 Task: Create a due date automation trigger when advanced on, 2 hours after a card is due add checklist with all checklists complete.
Action: Mouse moved to (1366, 109)
Screenshot: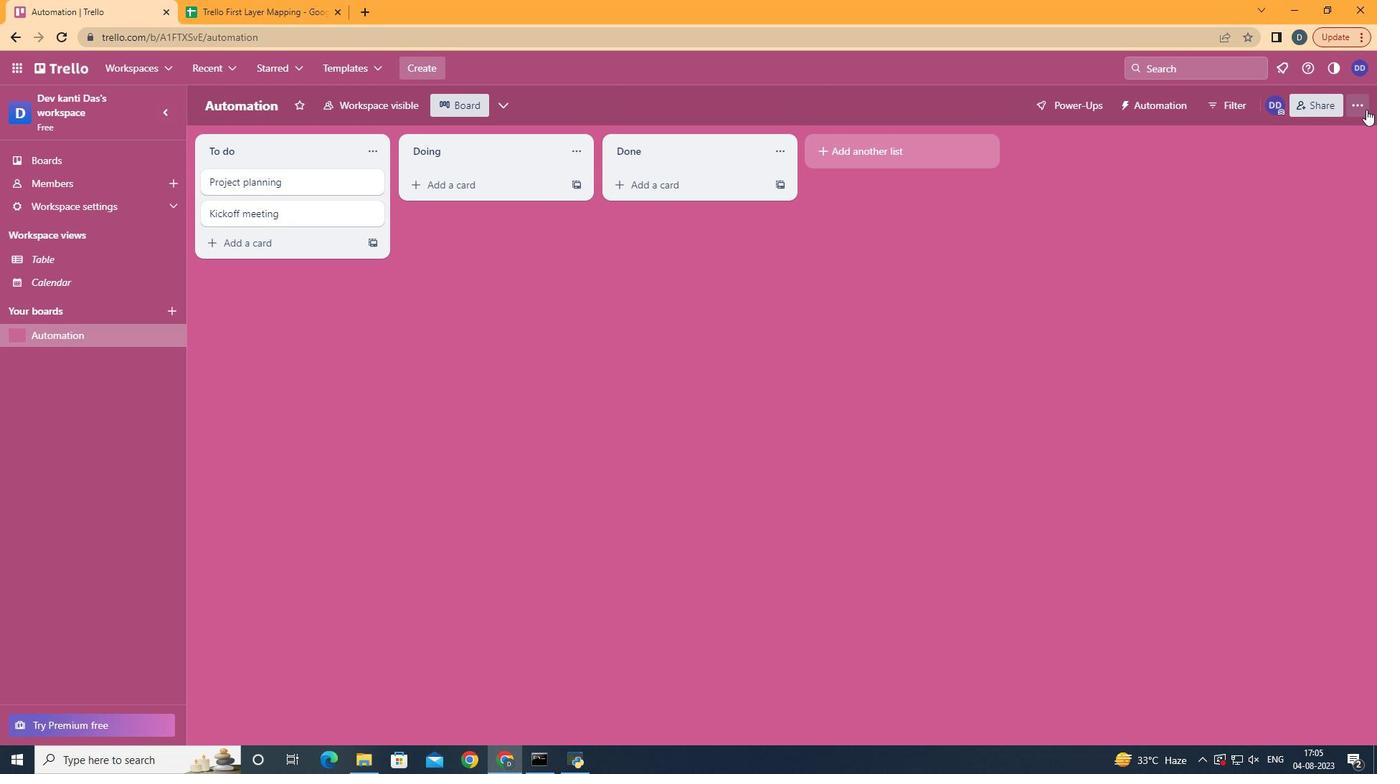 
Action: Mouse pressed left at (1366, 109)
Screenshot: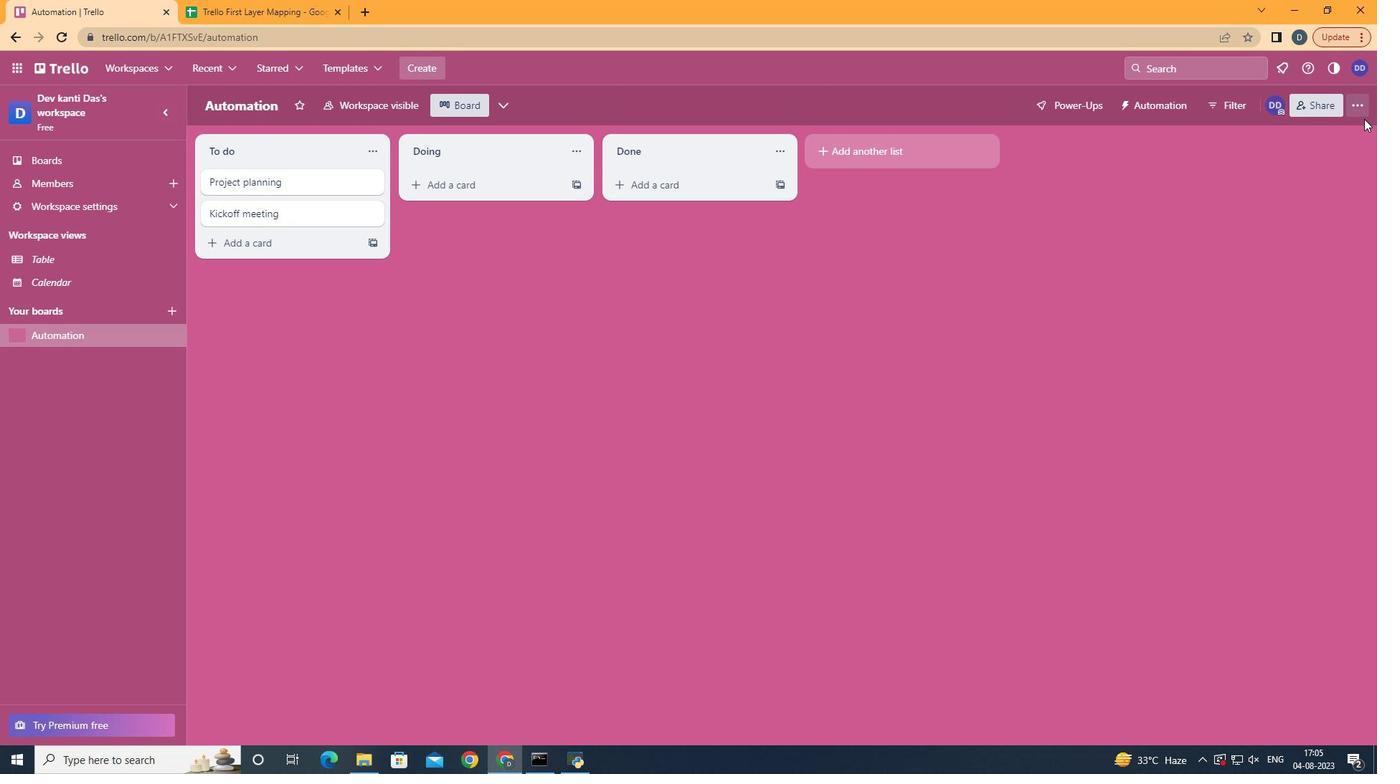 
Action: Mouse moved to (1244, 319)
Screenshot: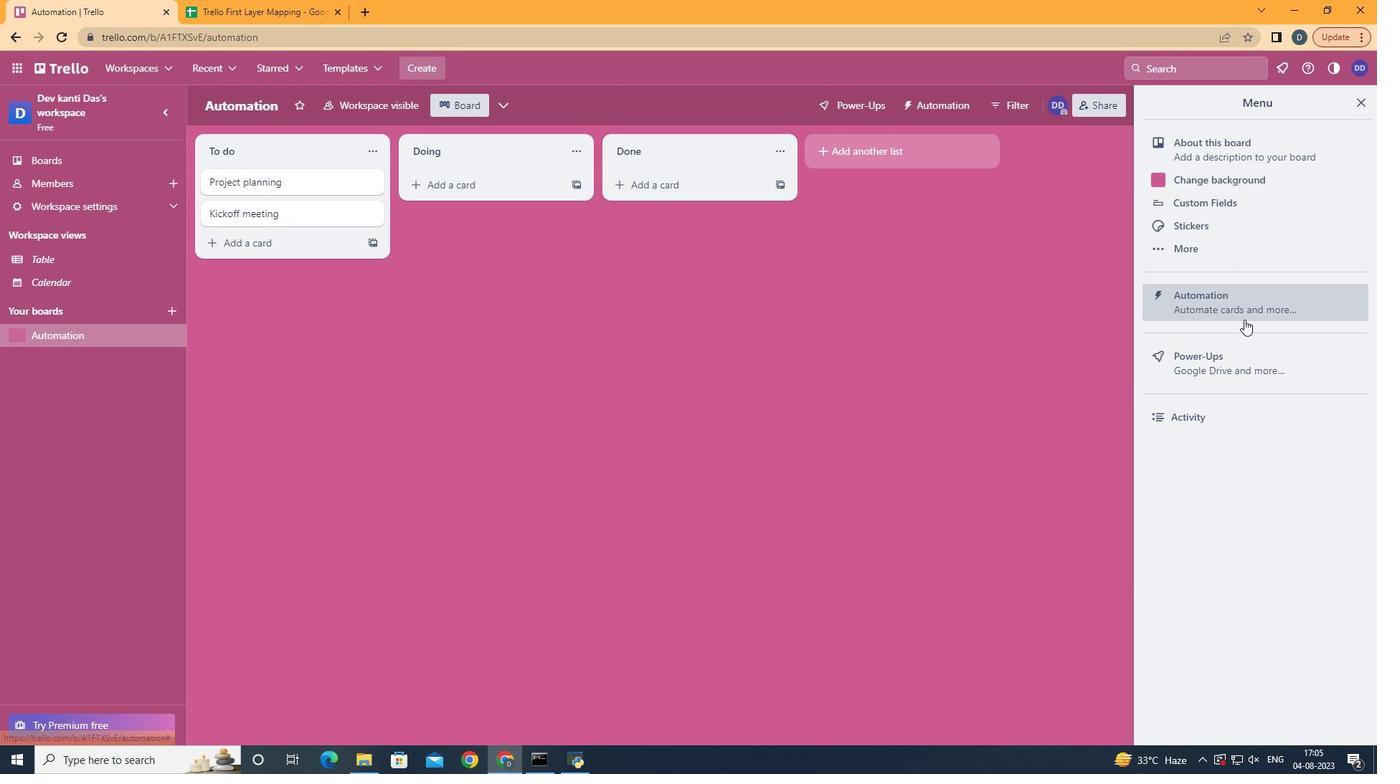 
Action: Mouse pressed left at (1244, 319)
Screenshot: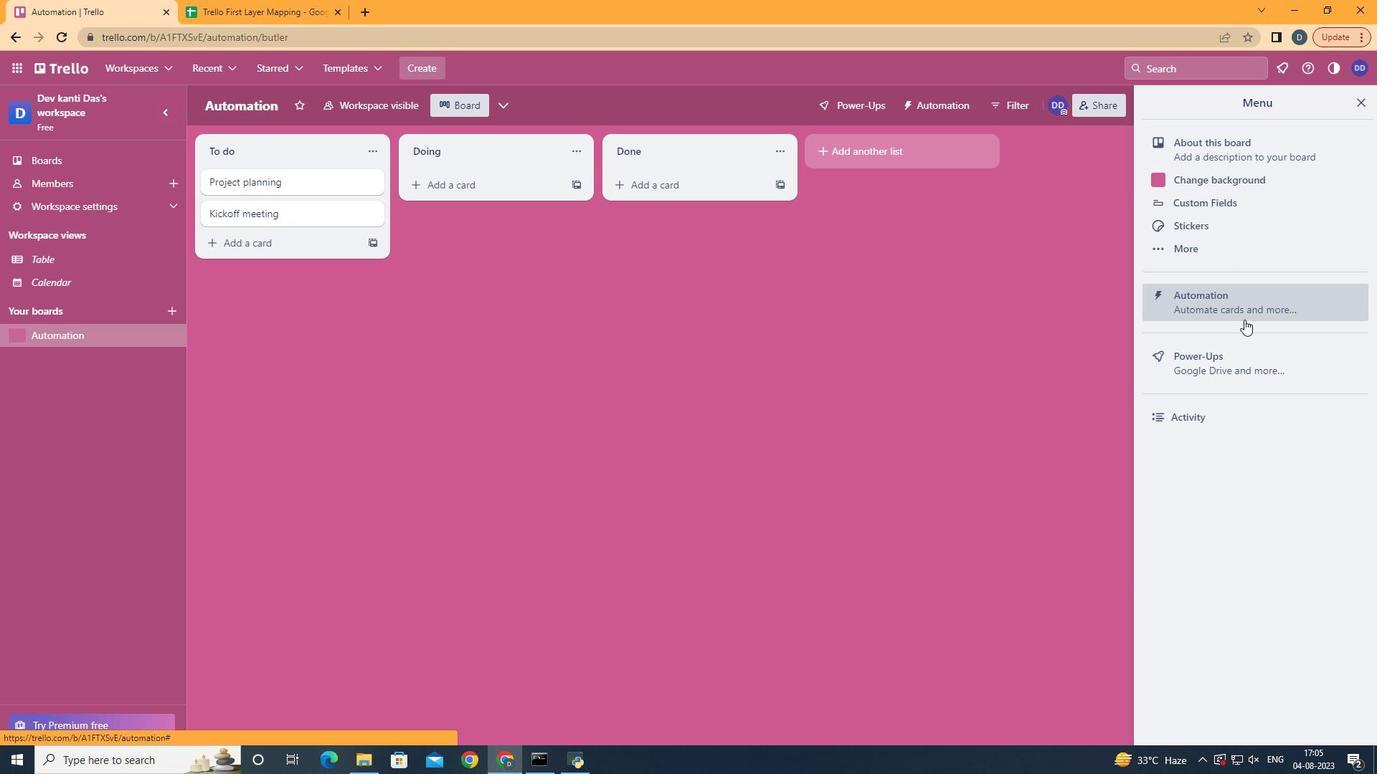 
Action: Mouse moved to (237, 283)
Screenshot: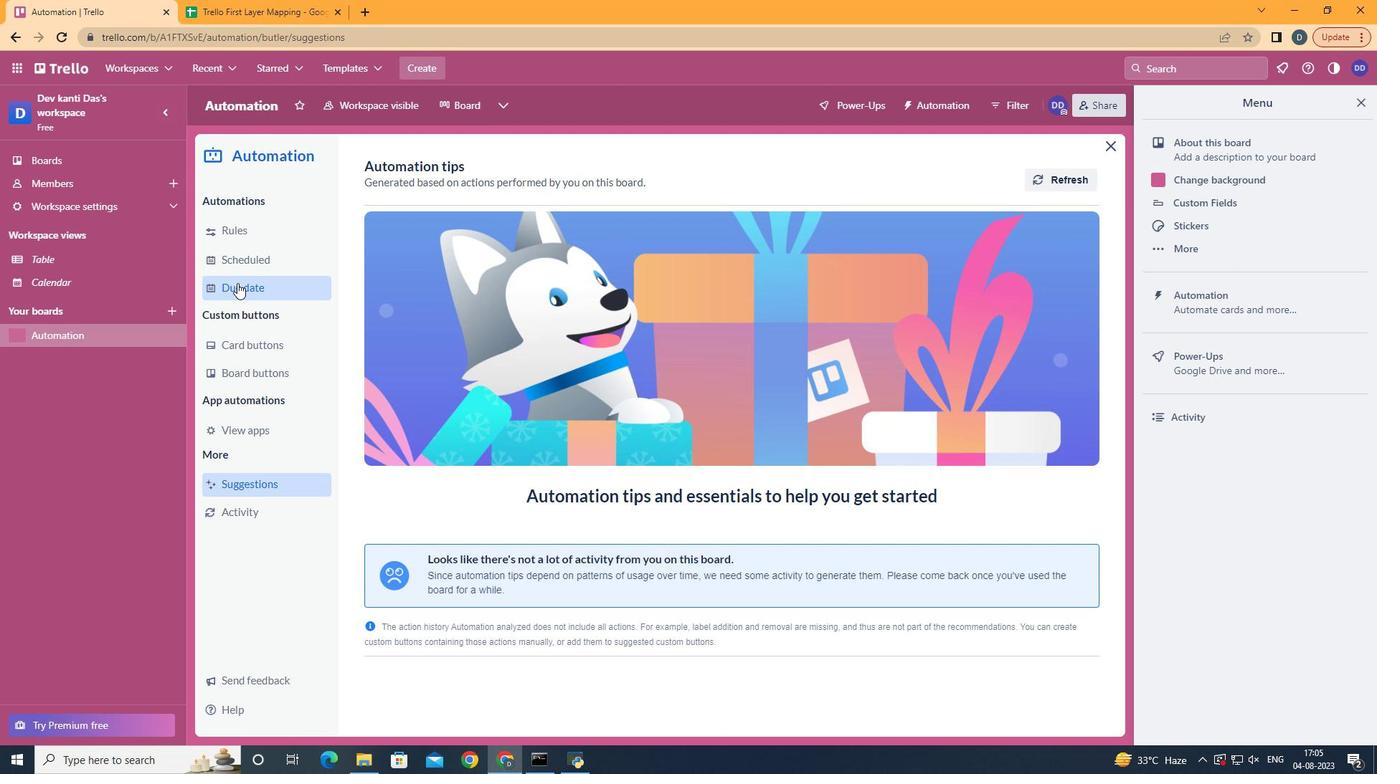 
Action: Mouse pressed left at (237, 283)
Screenshot: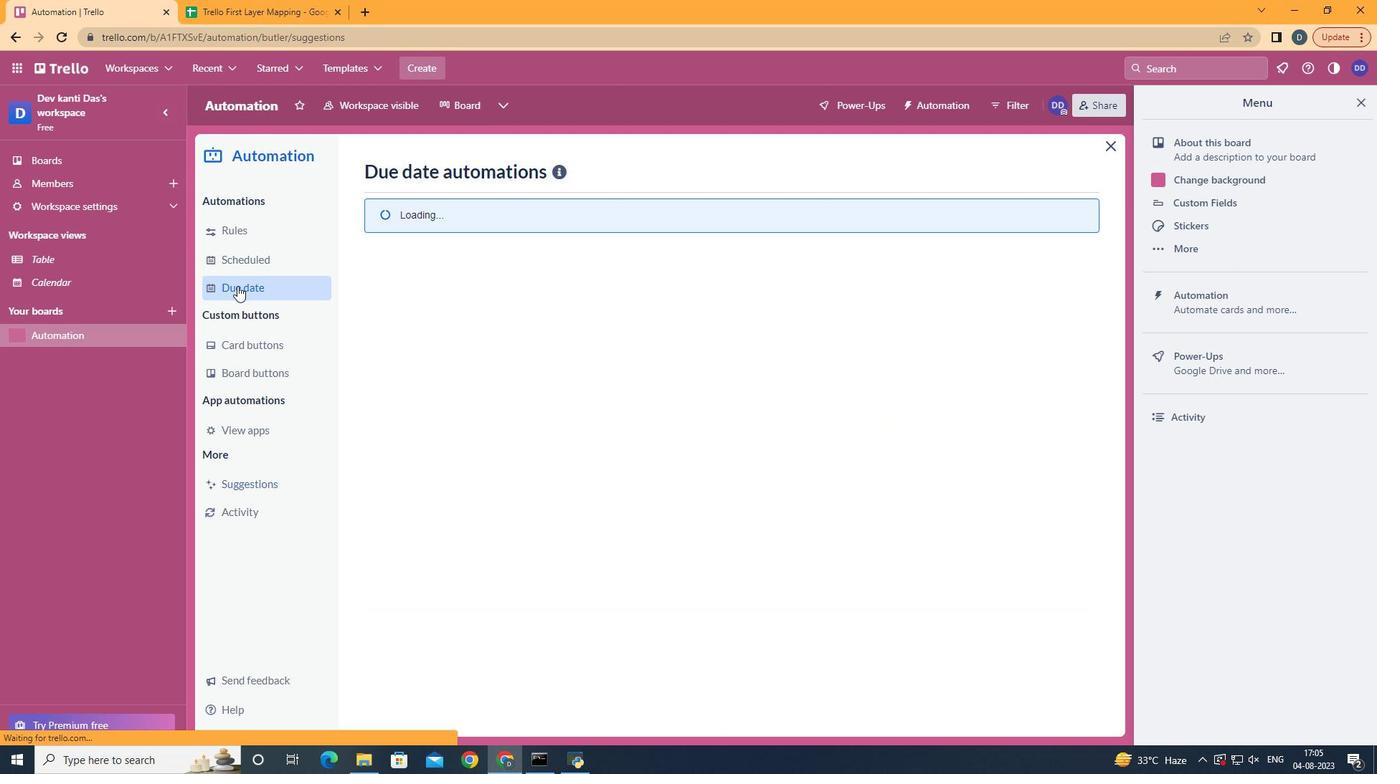 
Action: Mouse moved to (1003, 179)
Screenshot: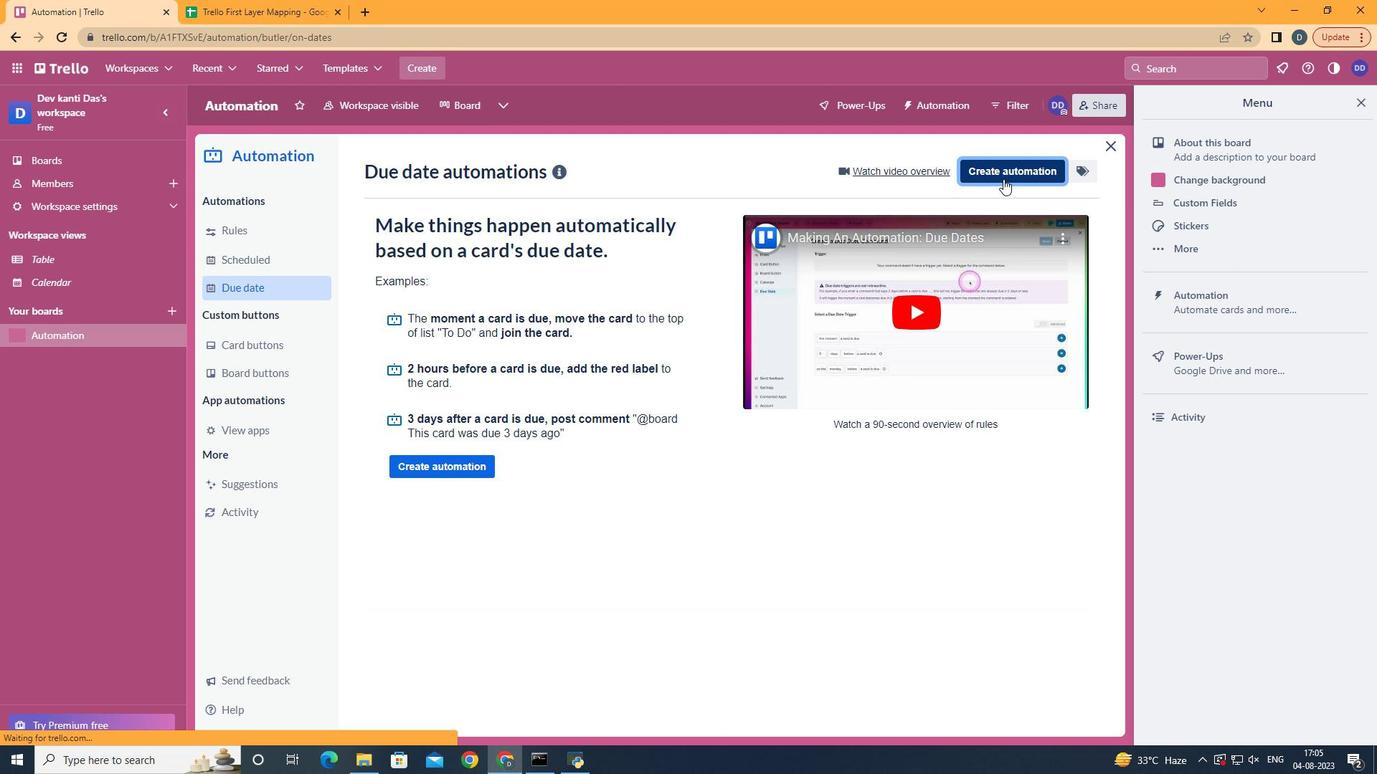
Action: Mouse pressed left at (1003, 179)
Screenshot: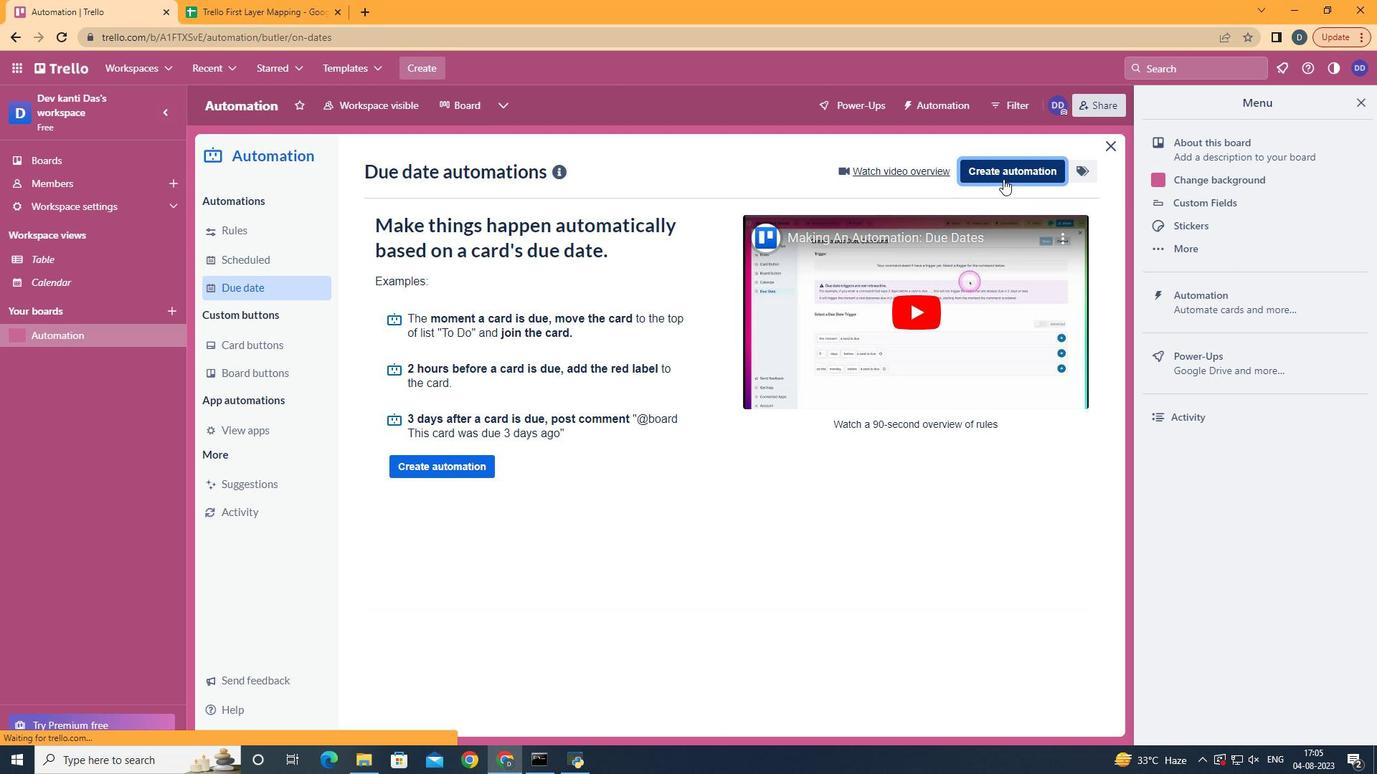 
Action: Mouse moved to (797, 305)
Screenshot: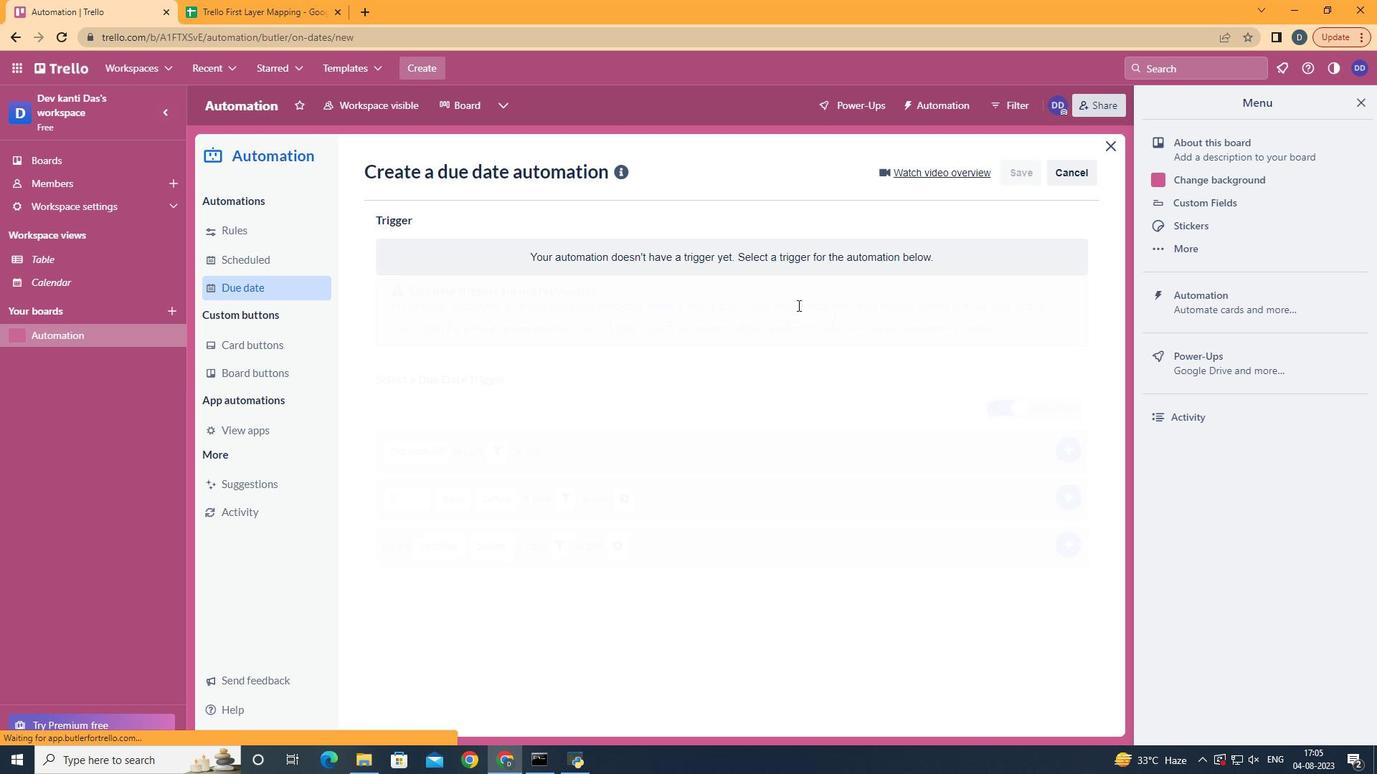 
Action: Mouse pressed left at (797, 305)
Screenshot: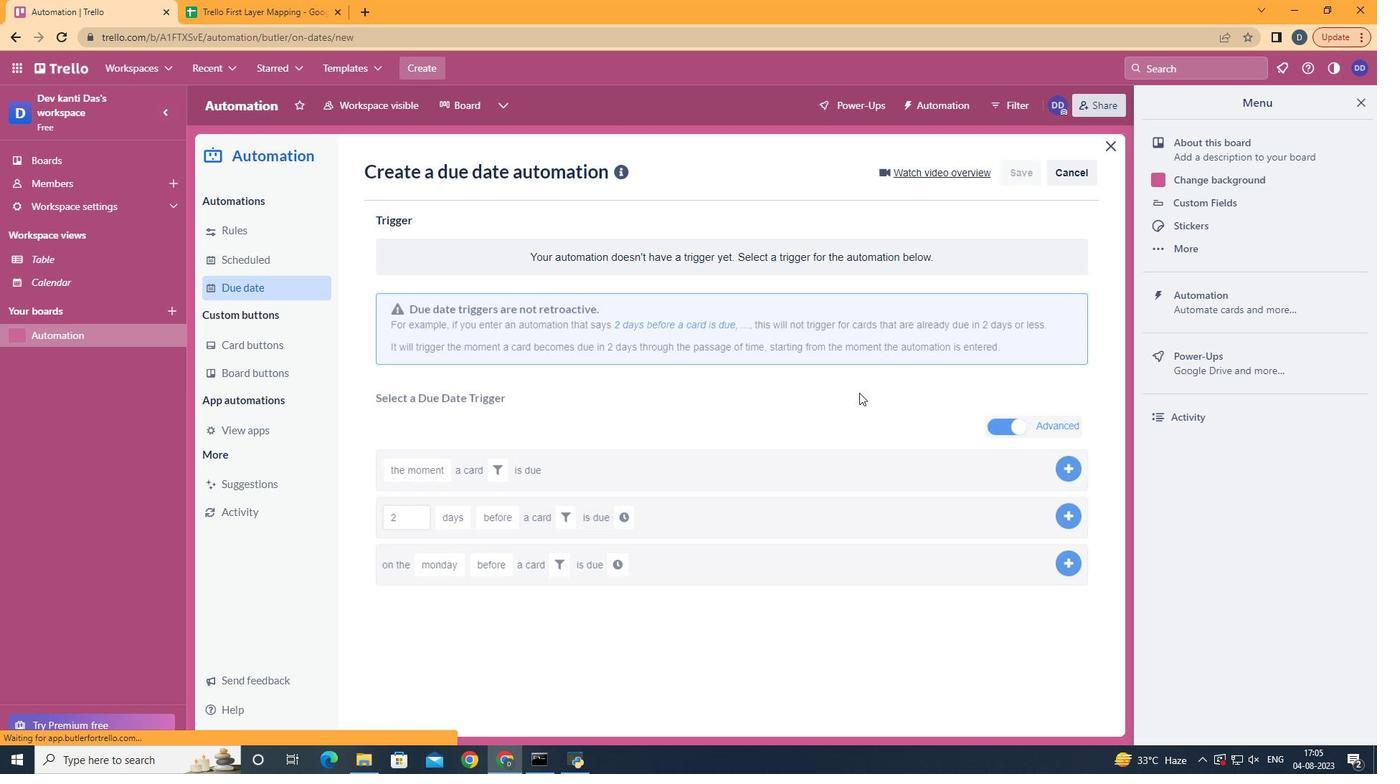 
Action: Mouse moved to (462, 612)
Screenshot: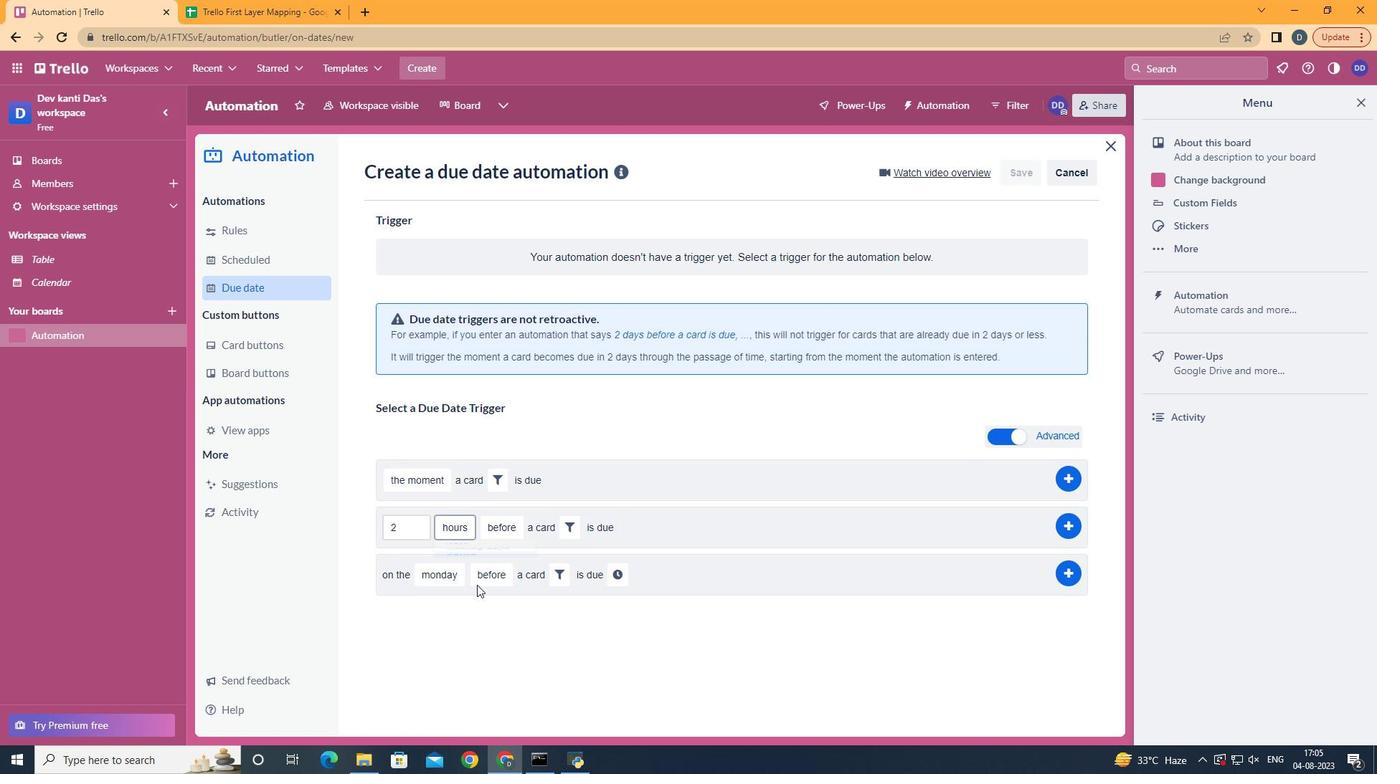
Action: Mouse pressed left at (462, 612)
Screenshot: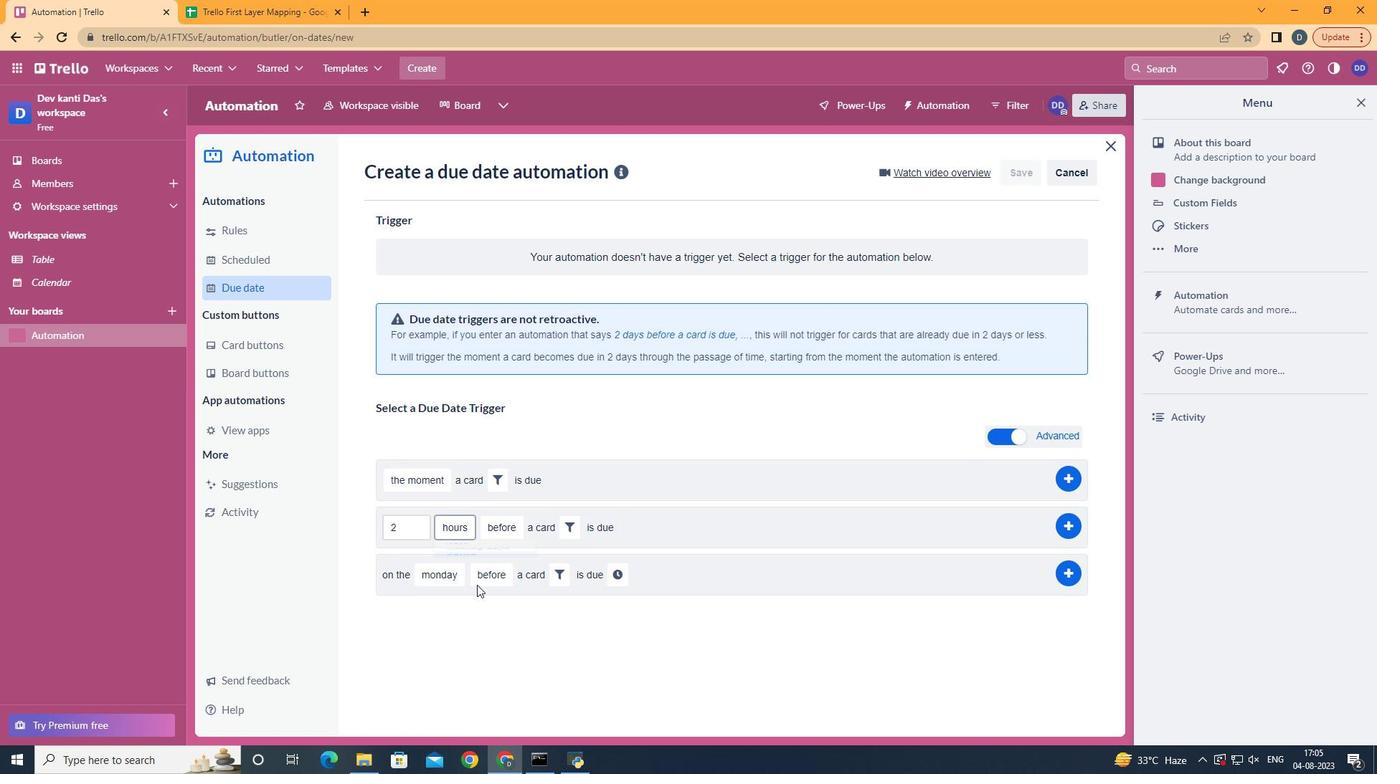 
Action: Mouse moved to (502, 578)
Screenshot: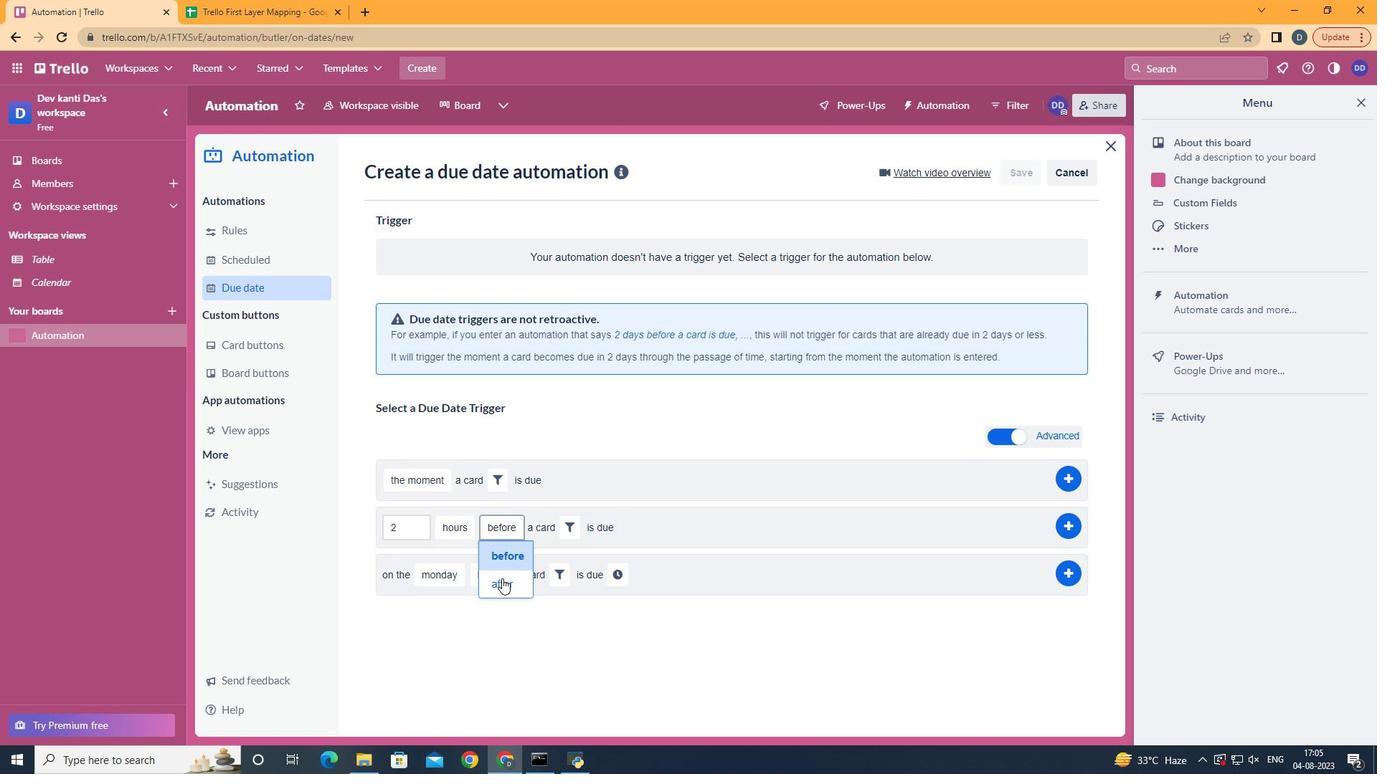 
Action: Mouse pressed left at (502, 578)
Screenshot: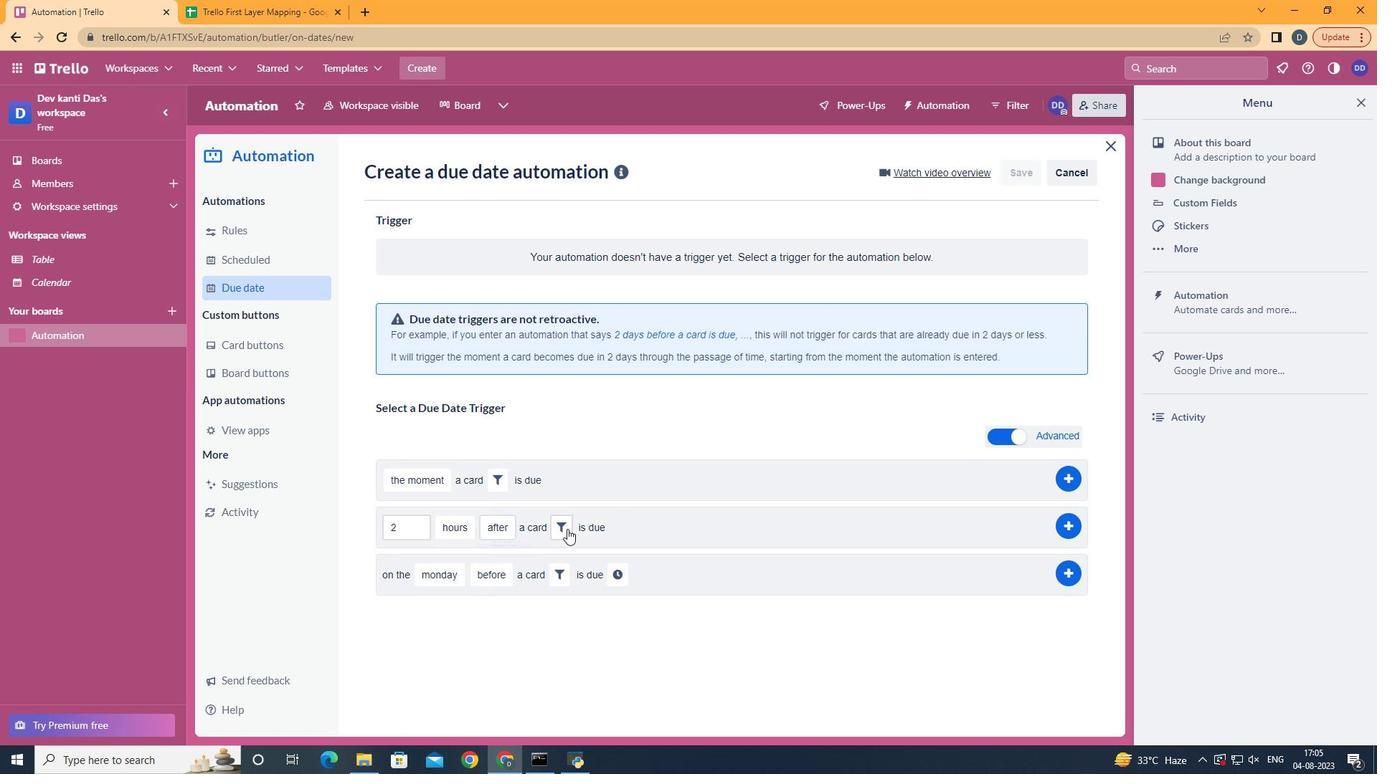 
Action: Mouse moved to (568, 528)
Screenshot: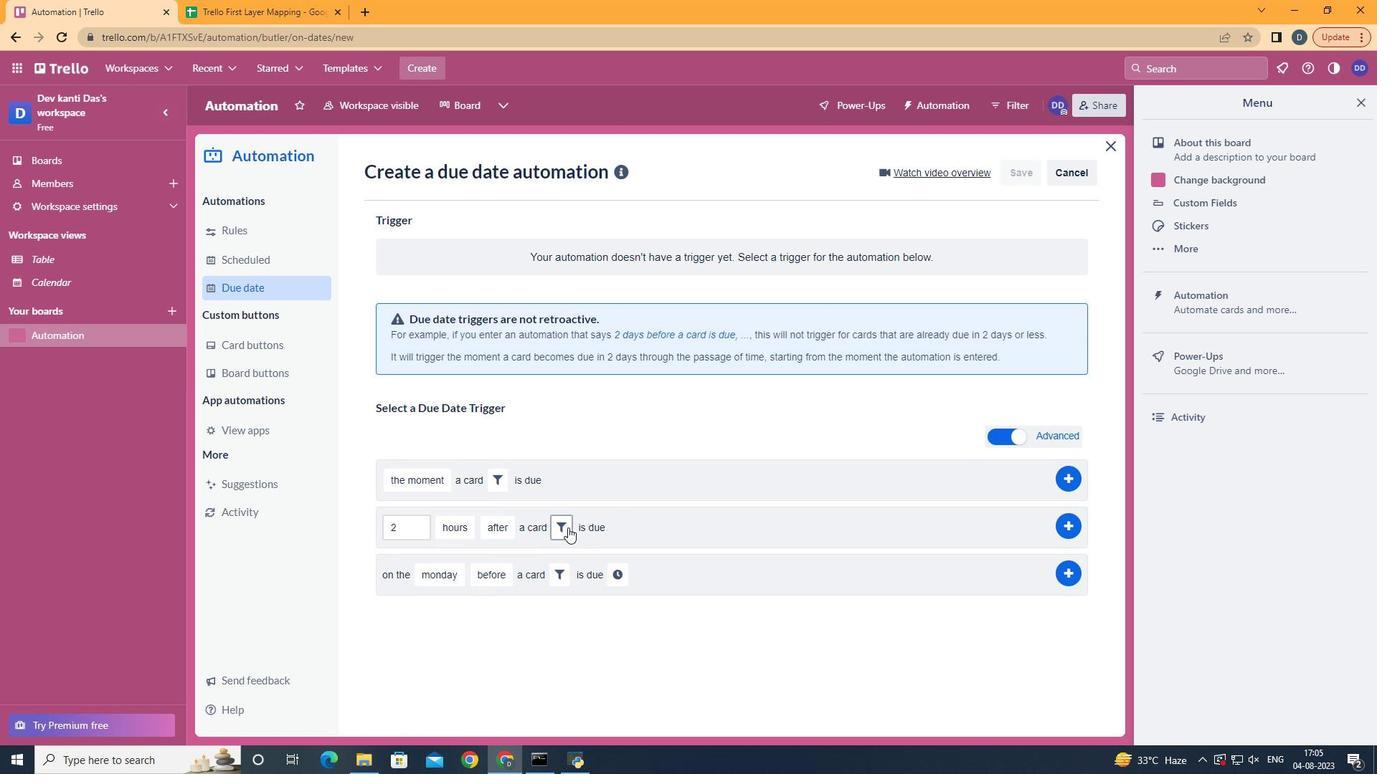 
Action: Mouse pressed left at (568, 528)
Screenshot: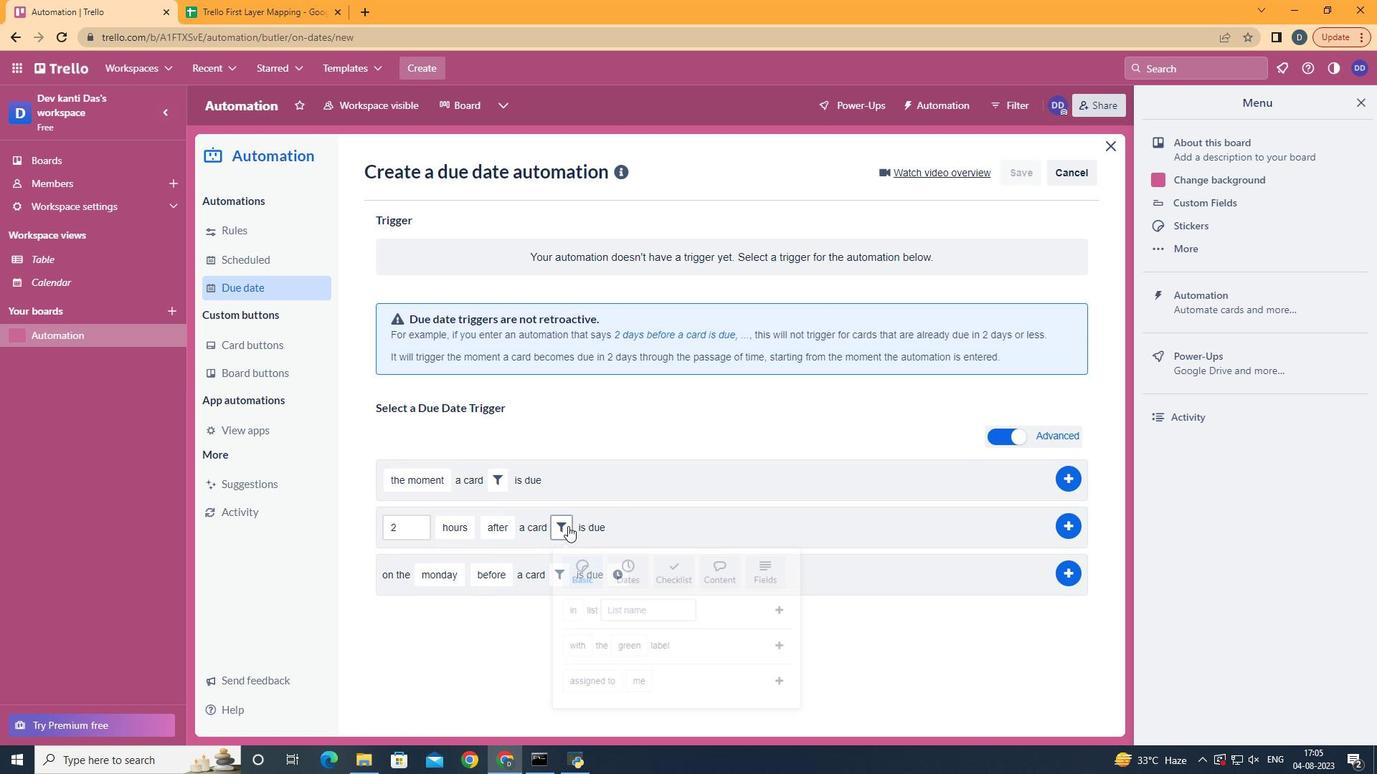 
Action: Mouse moved to (698, 576)
Screenshot: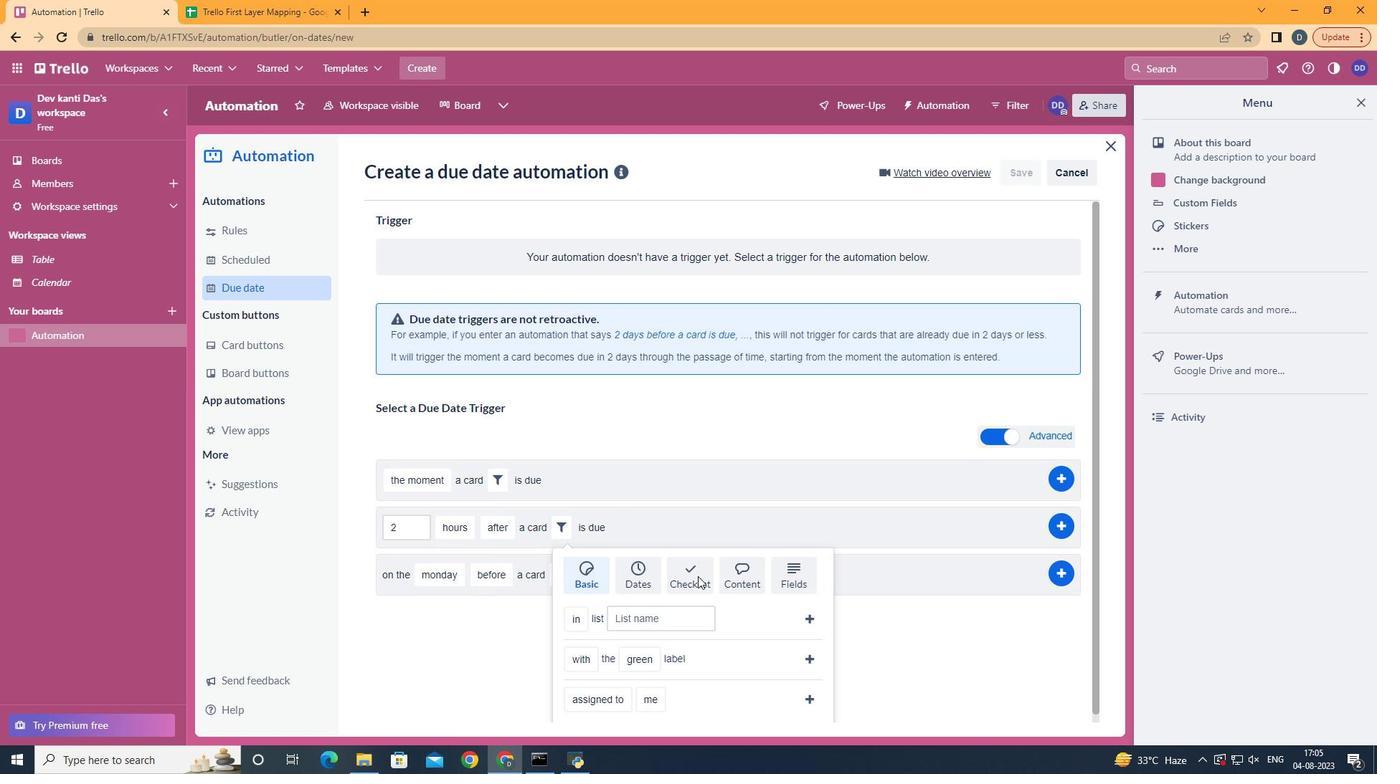 
Action: Mouse pressed left at (698, 576)
Screenshot: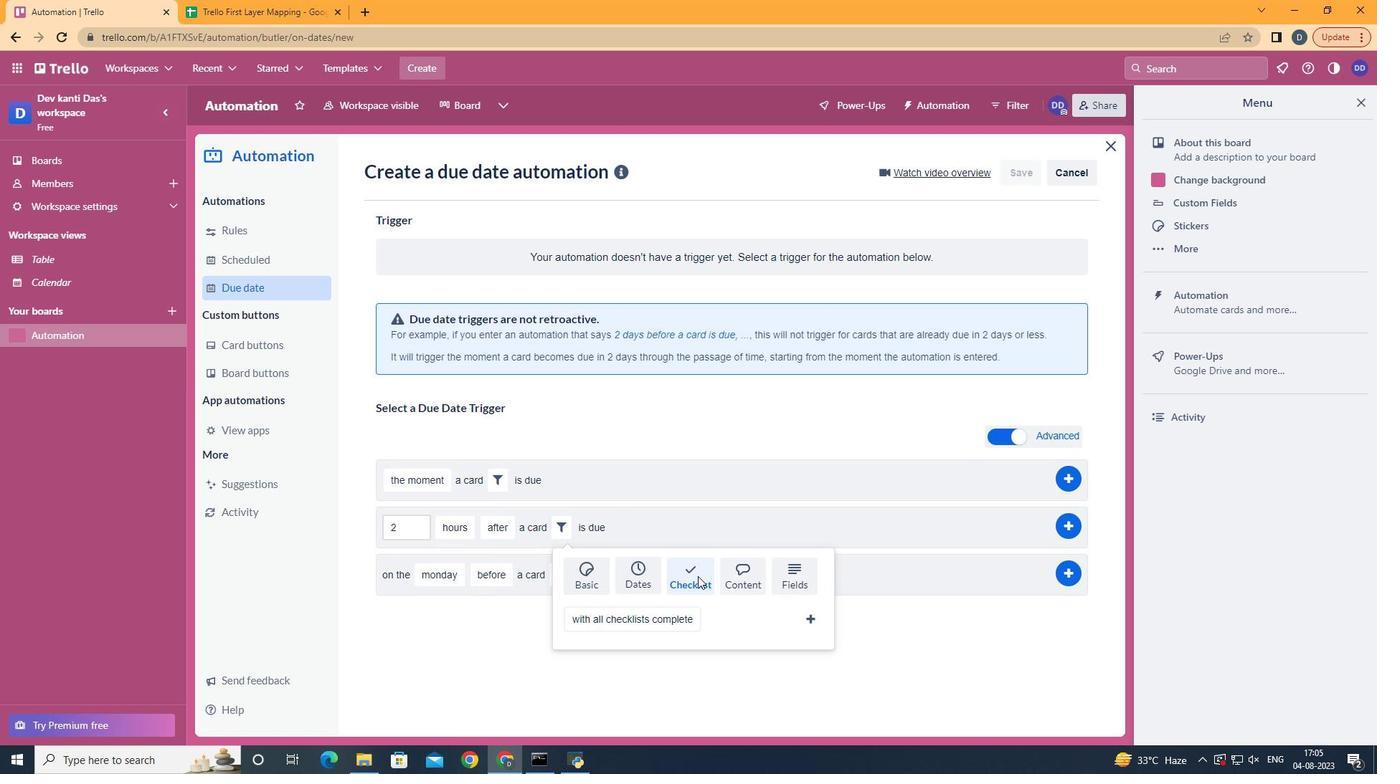
Action: Mouse scrolled (698, 576) with delta (0, 0)
Screenshot: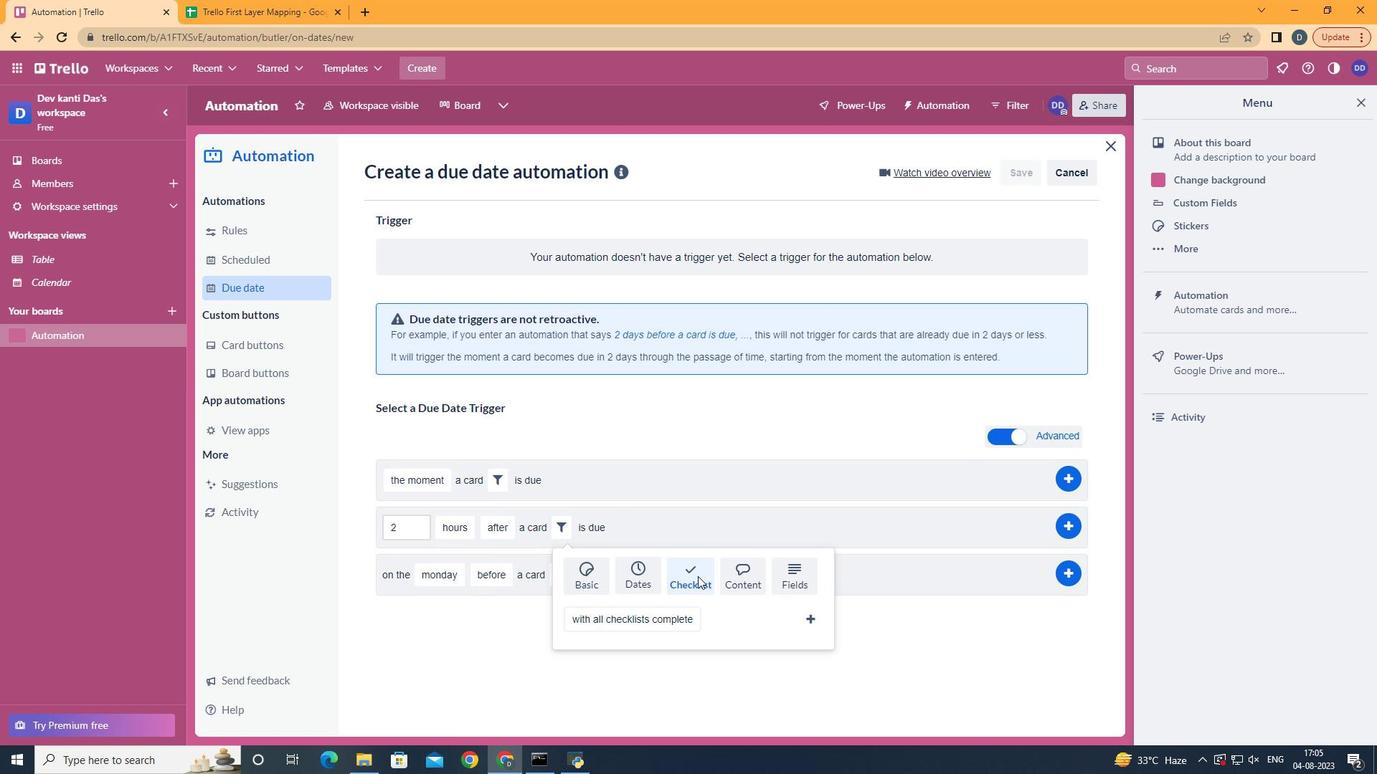 
Action: Mouse scrolled (698, 576) with delta (0, 0)
Screenshot: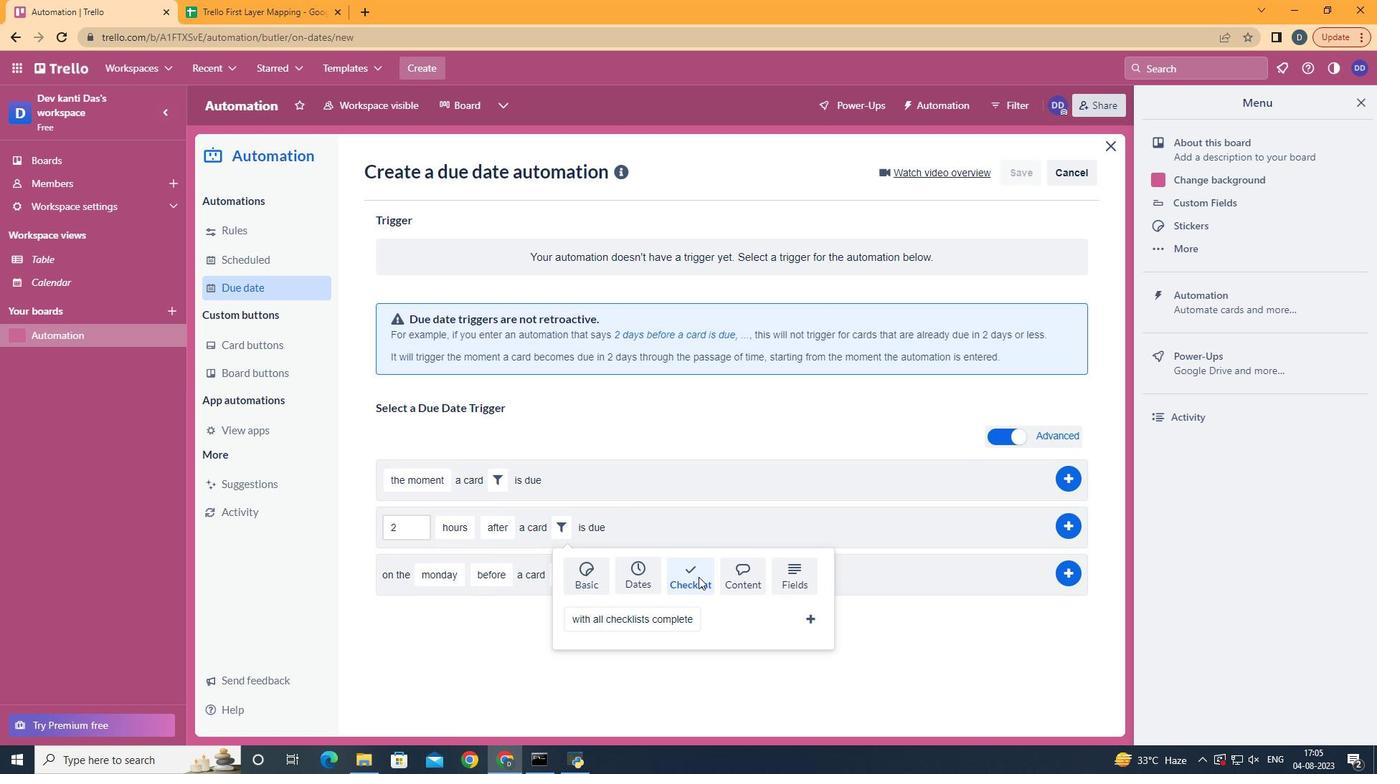 
Action: Mouse scrolled (698, 576) with delta (0, 0)
Screenshot: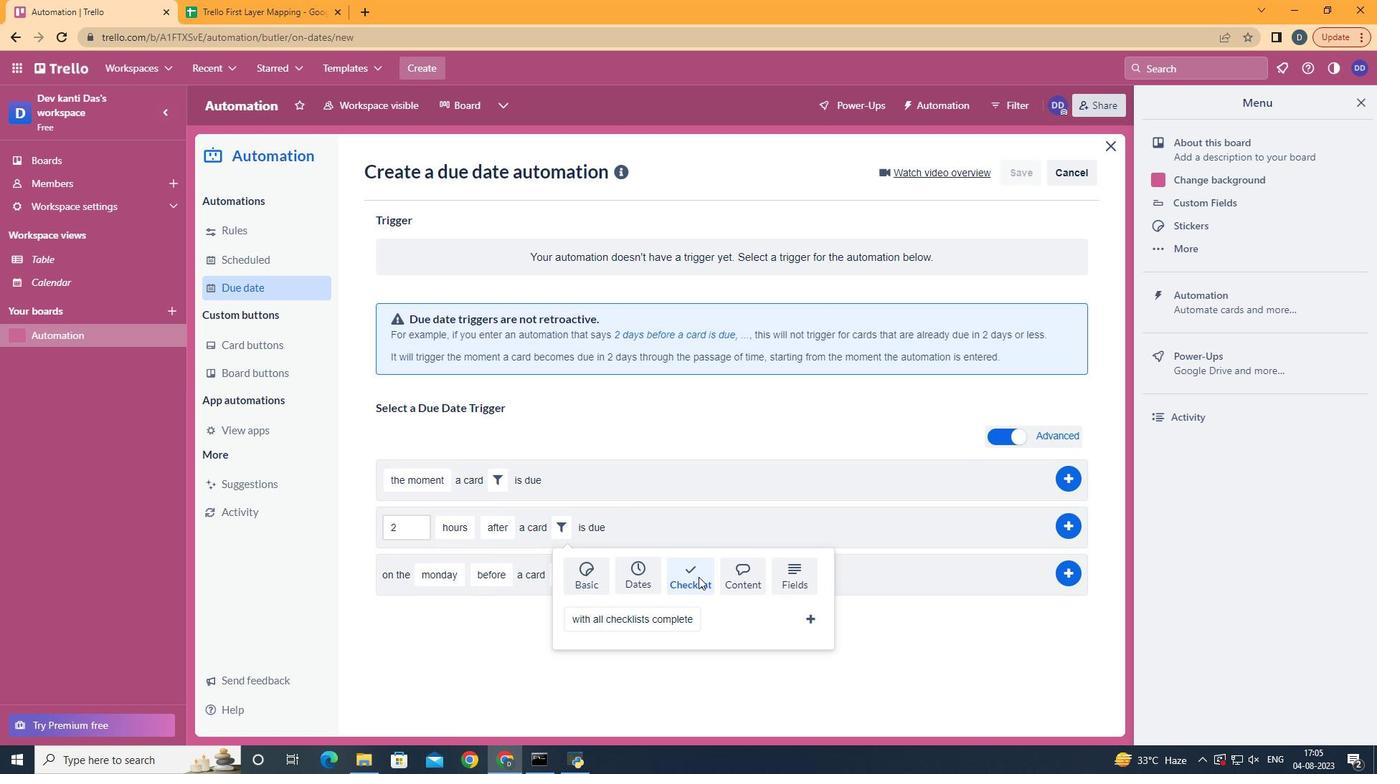 
Action: Mouse moved to (668, 478)
Screenshot: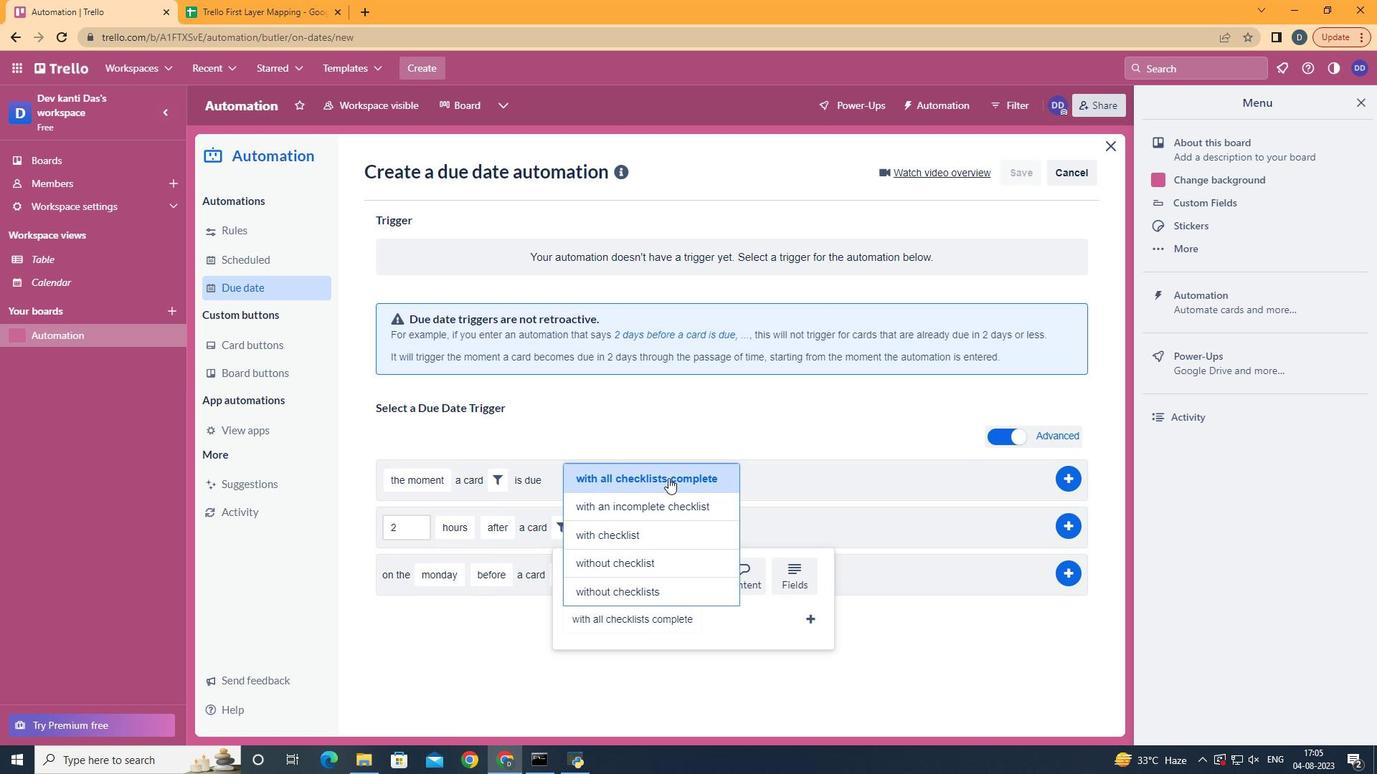 
Action: Mouse pressed left at (668, 478)
Screenshot: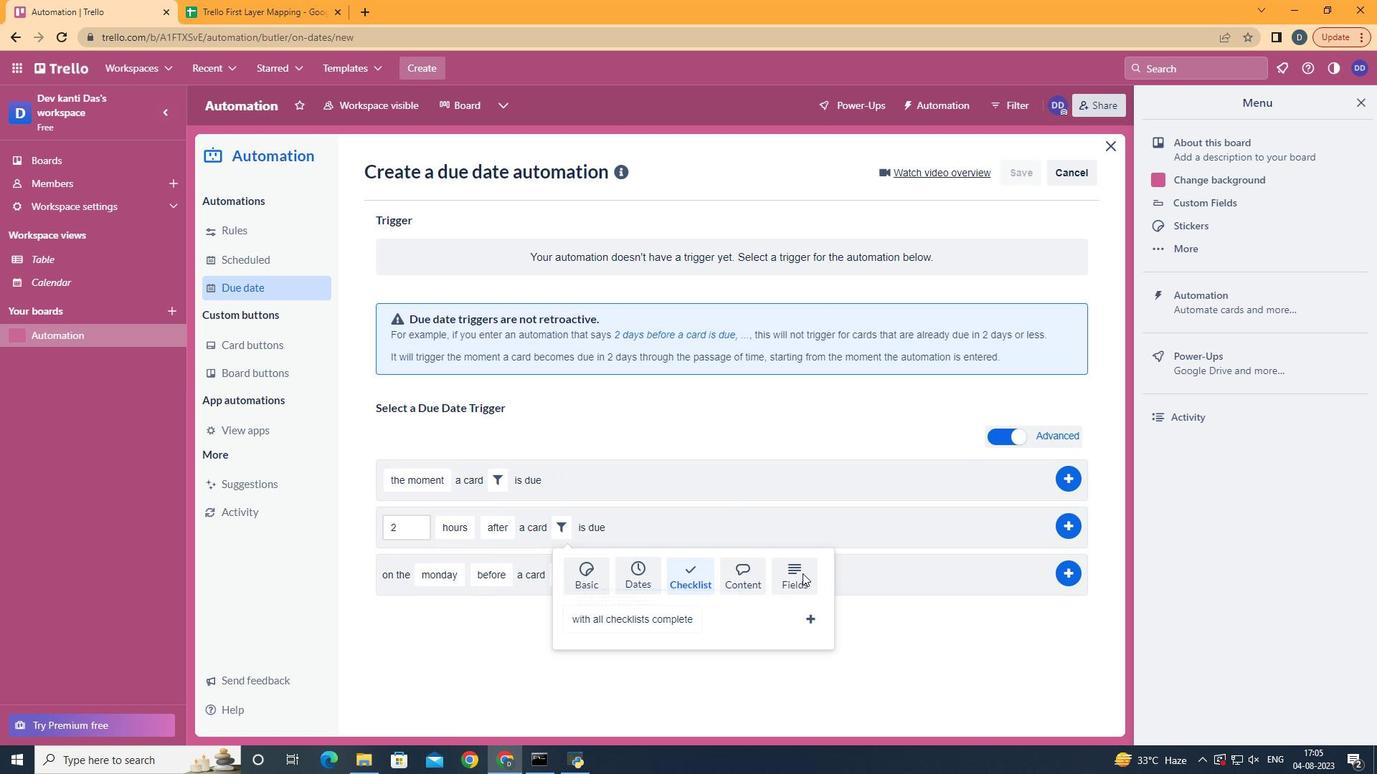 
Action: Mouse moved to (814, 627)
Screenshot: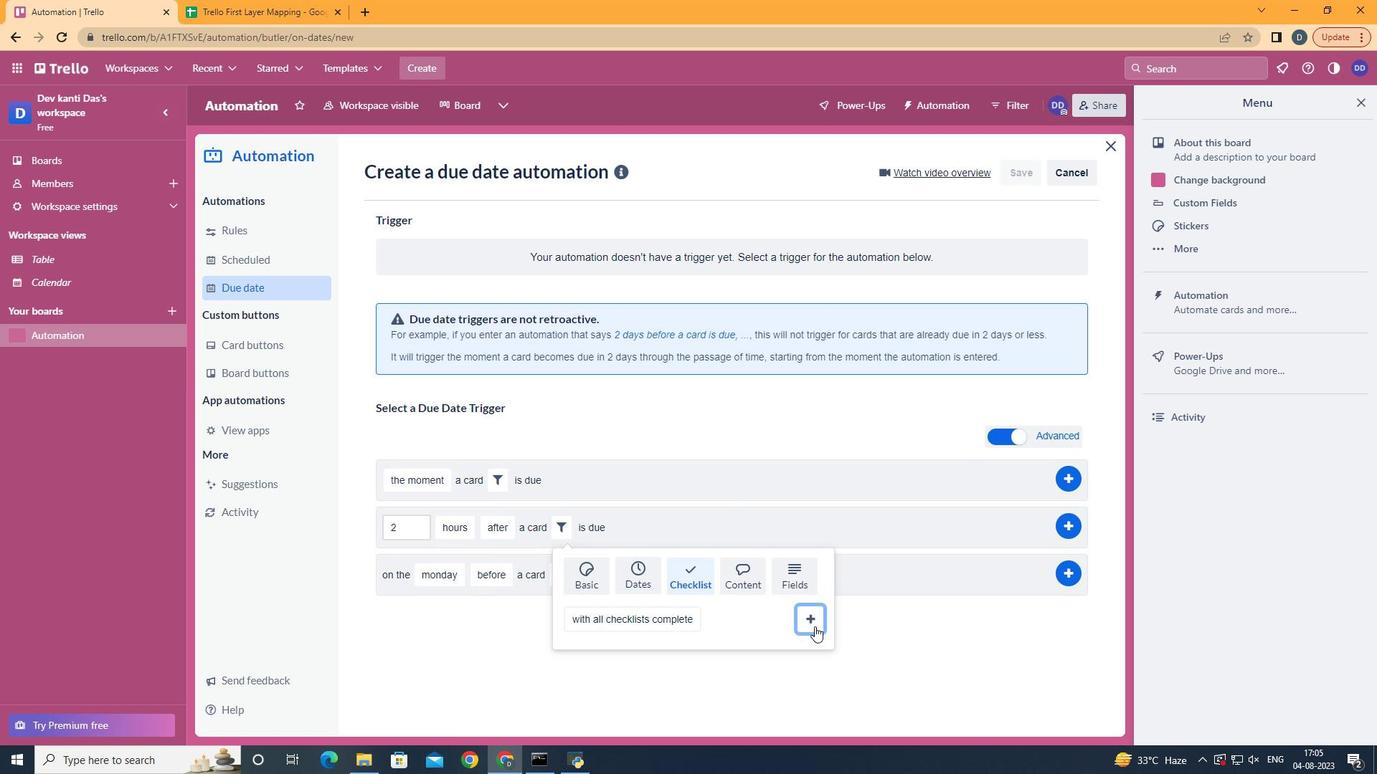 
Action: Mouse pressed left at (814, 627)
Screenshot: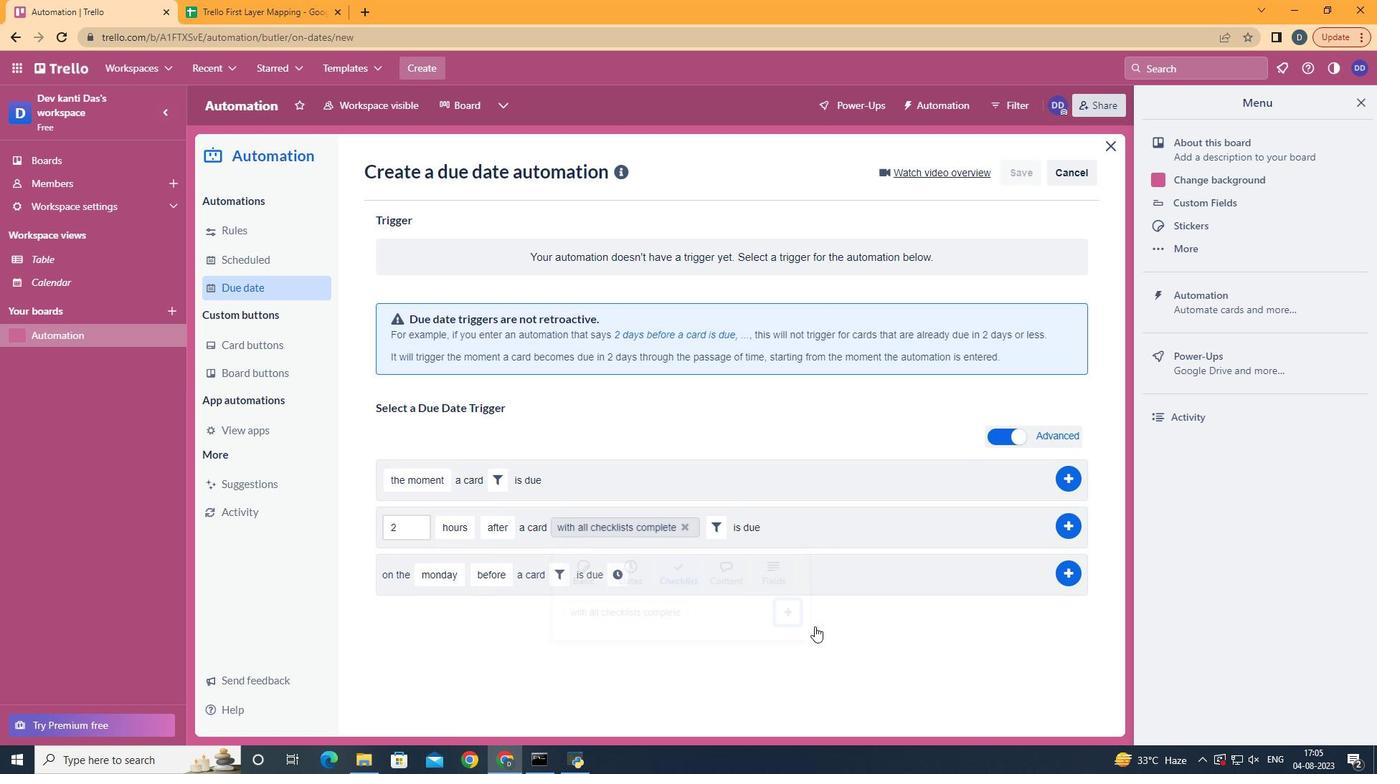 
Action: Mouse moved to (1067, 530)
Screenshot: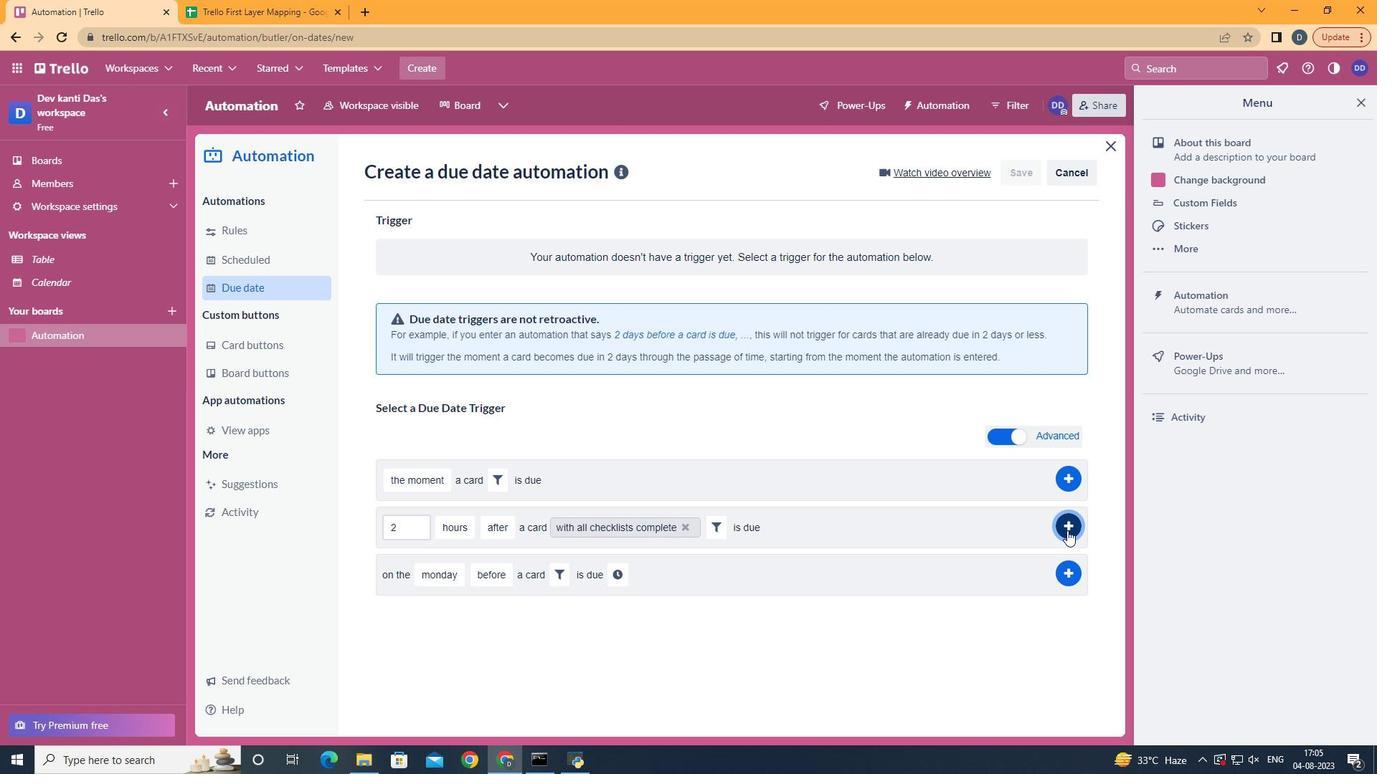
Action: Mouse pressed left at (1067, 530)
Screenshot: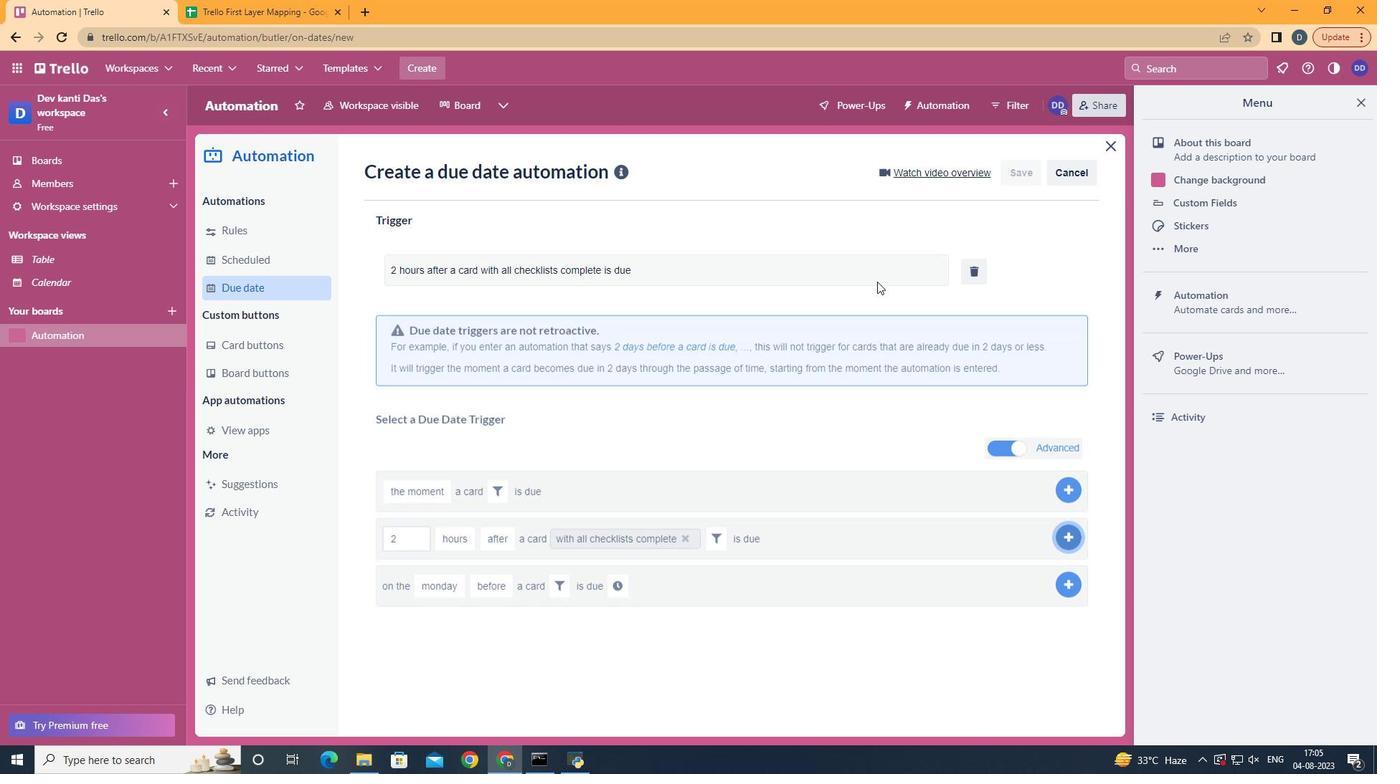 
Action: Mouse moved to (540, 331)
Screenshot: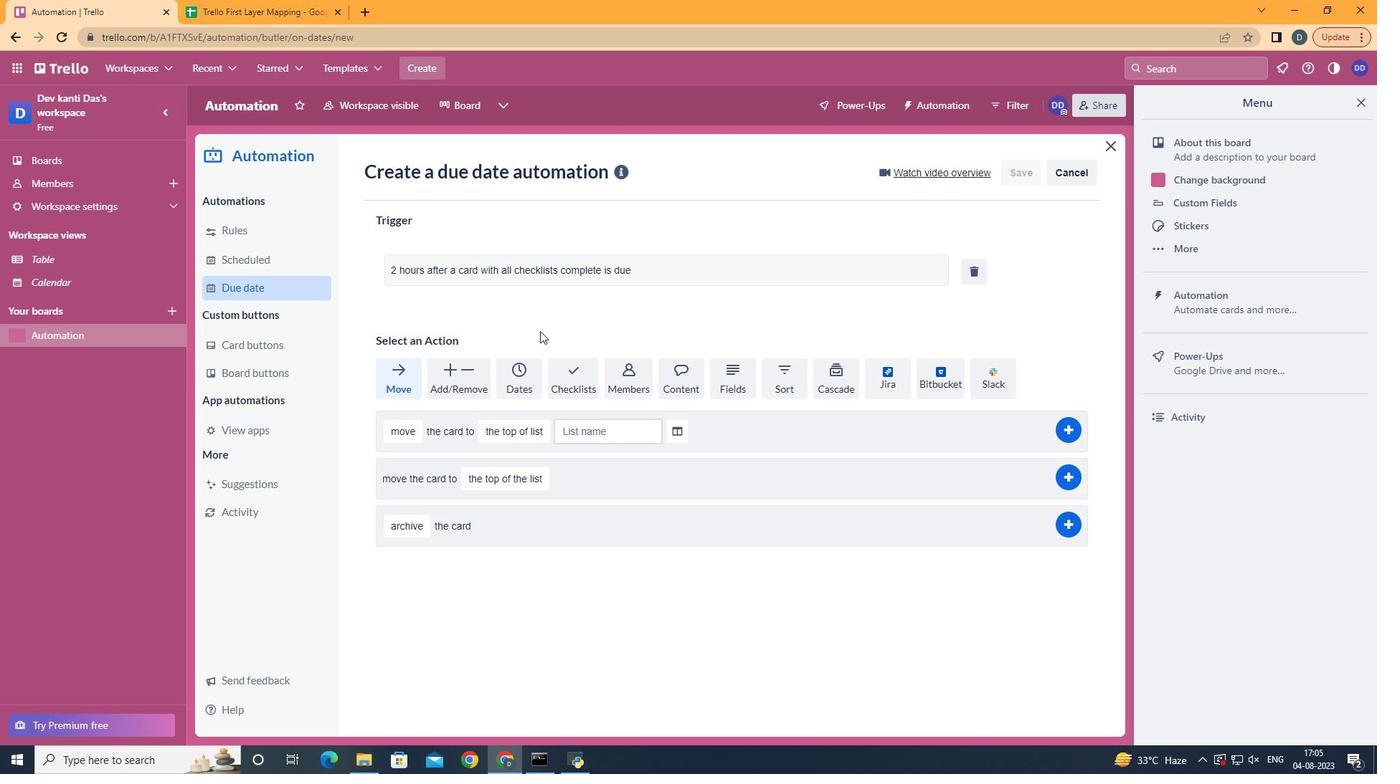 
